 Task: Apply Clip Filter to Old World
Action: Mouse moved to (847, 333)
Screenshot: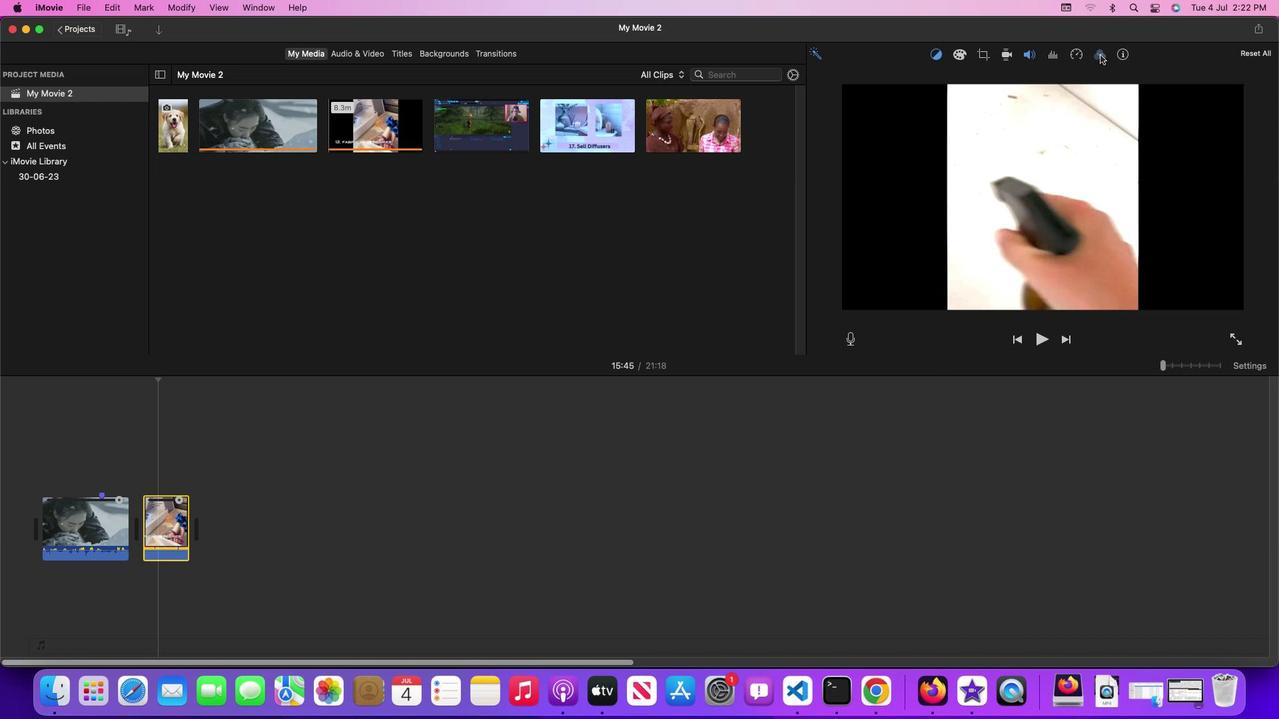 
Action: Mouse pressed left at (847, 333)
Screenshot: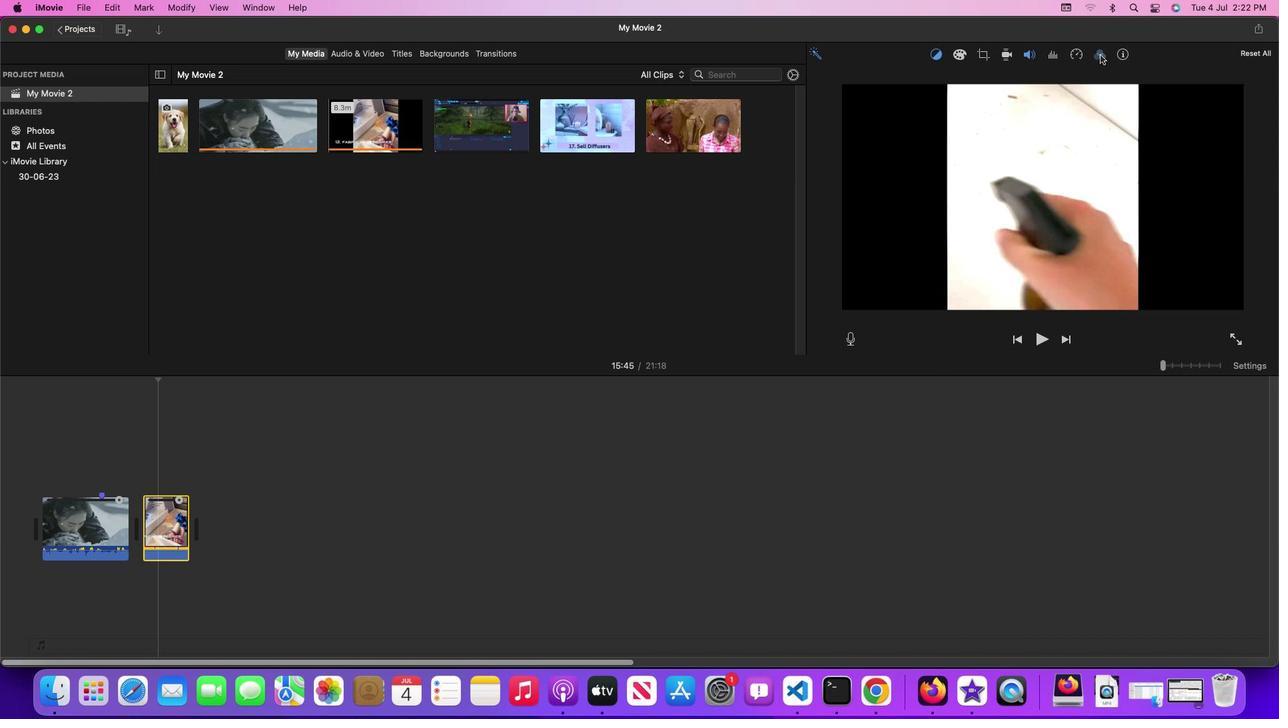 
Action: Mouse moved to (847, 333)
Screenshot: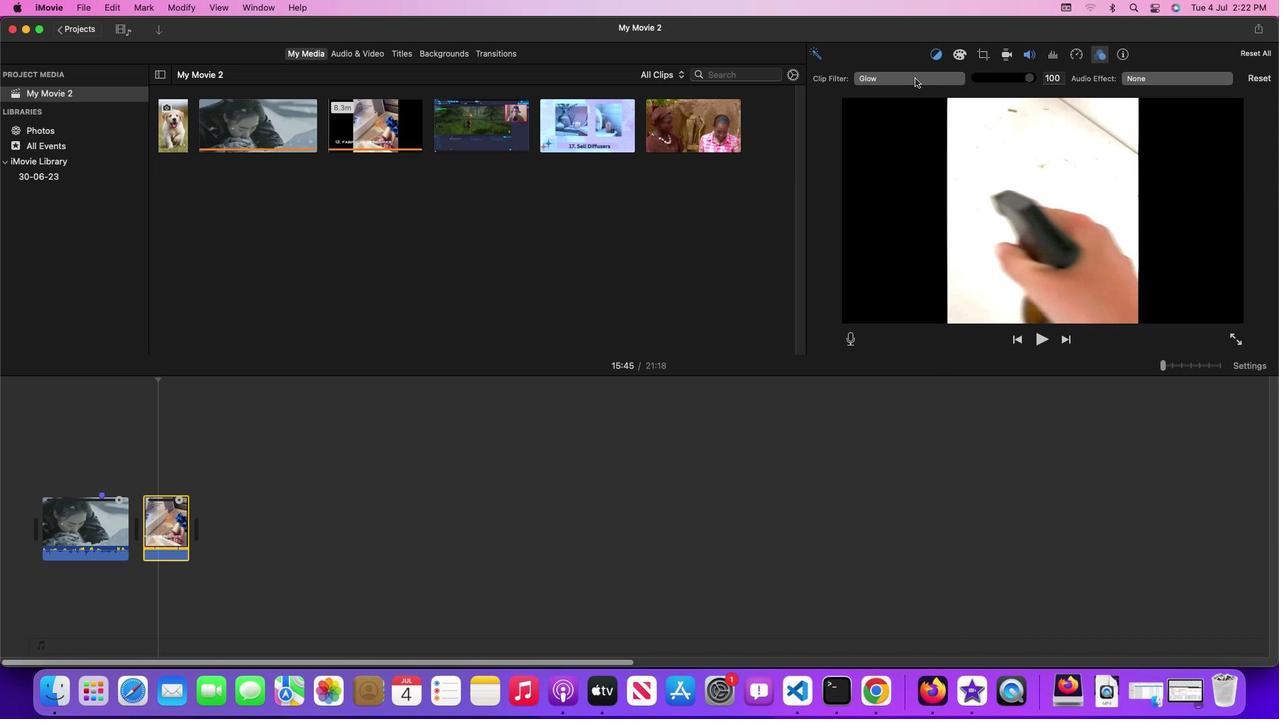 
Action: Mouse pressed left at (847, 333)
Screenshot: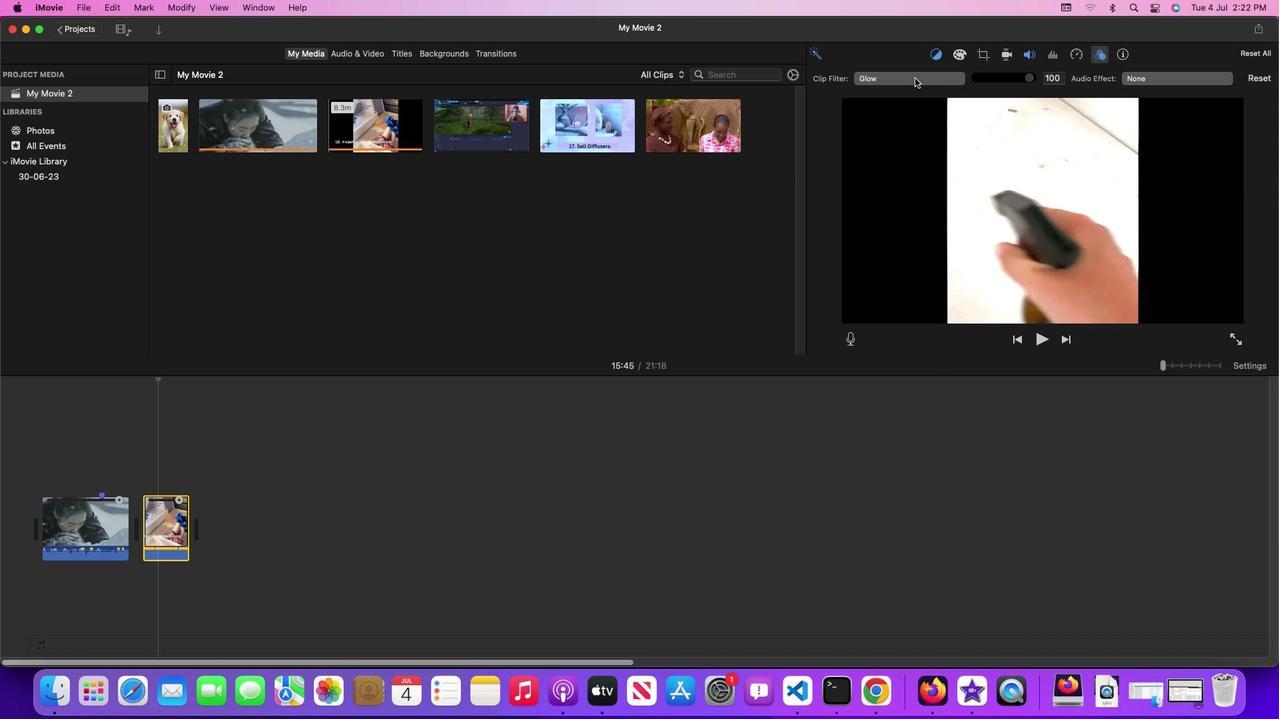 
Action: Mouse moved to (847, 333)
Screenshot: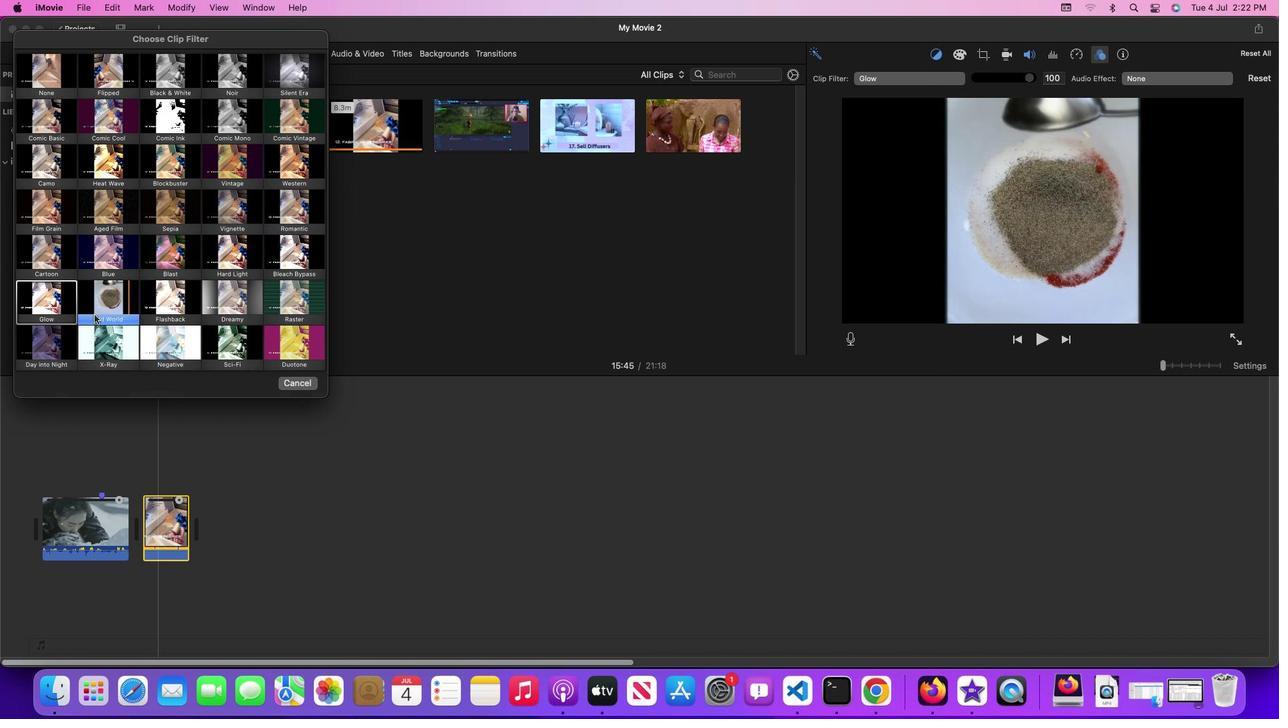 
Action: Mouse pressed left at (847, 333)
Screenshot: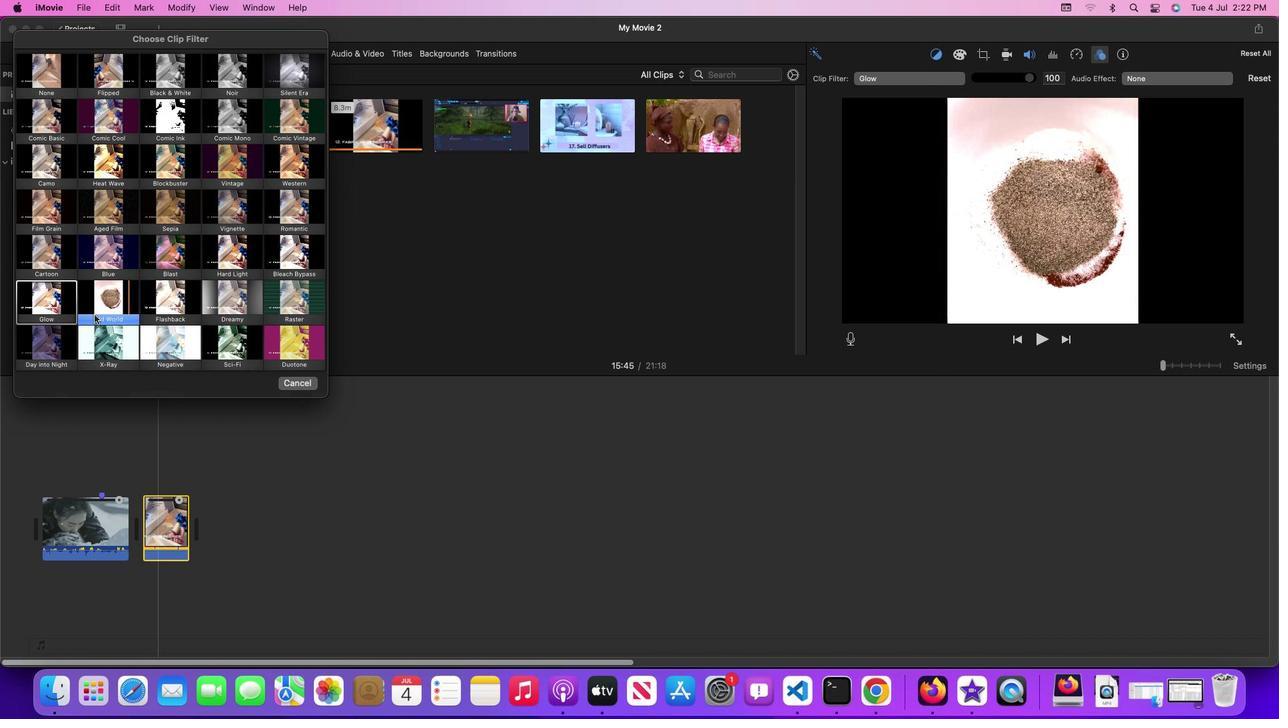 
Action: Mouse moved to (847, 333)
Screenshot: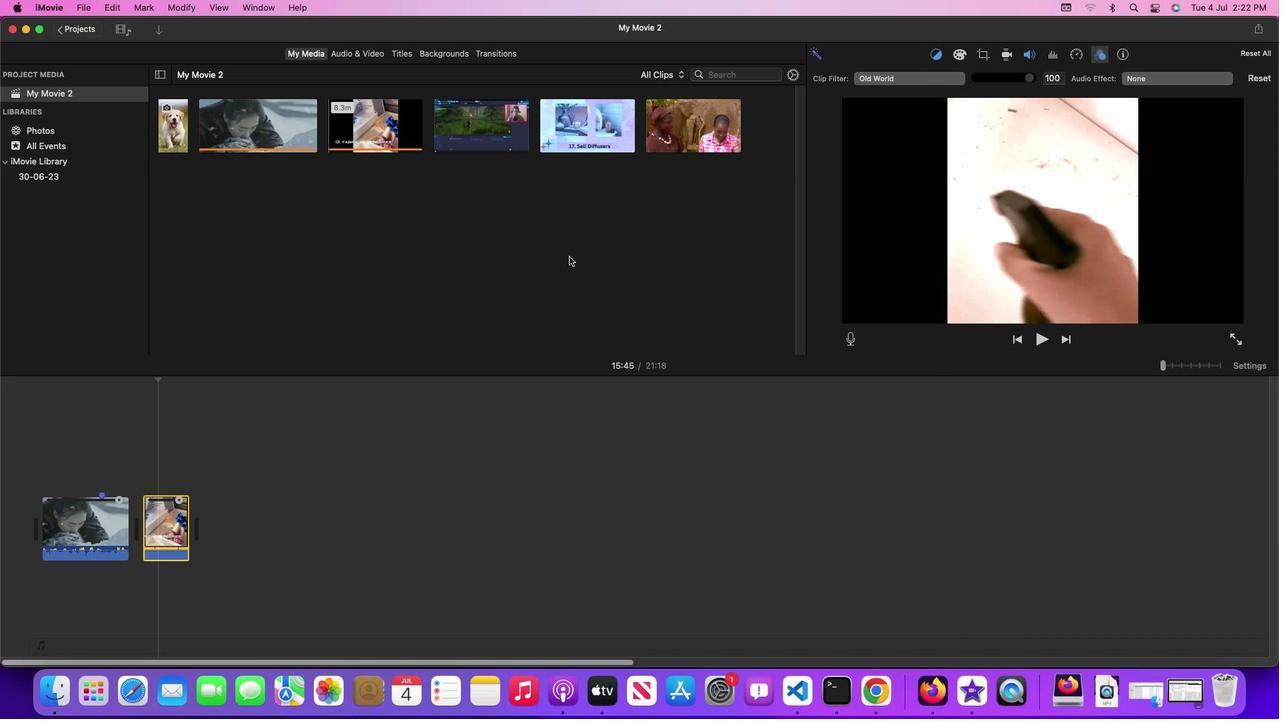 
